 Task: Select a due date automation when advanced on, 2 days before a card is due add checklist with checklist "Resume" incomplete at 11:00 AM.
Action: Mouse moved to (1136, 84)
Screenshot: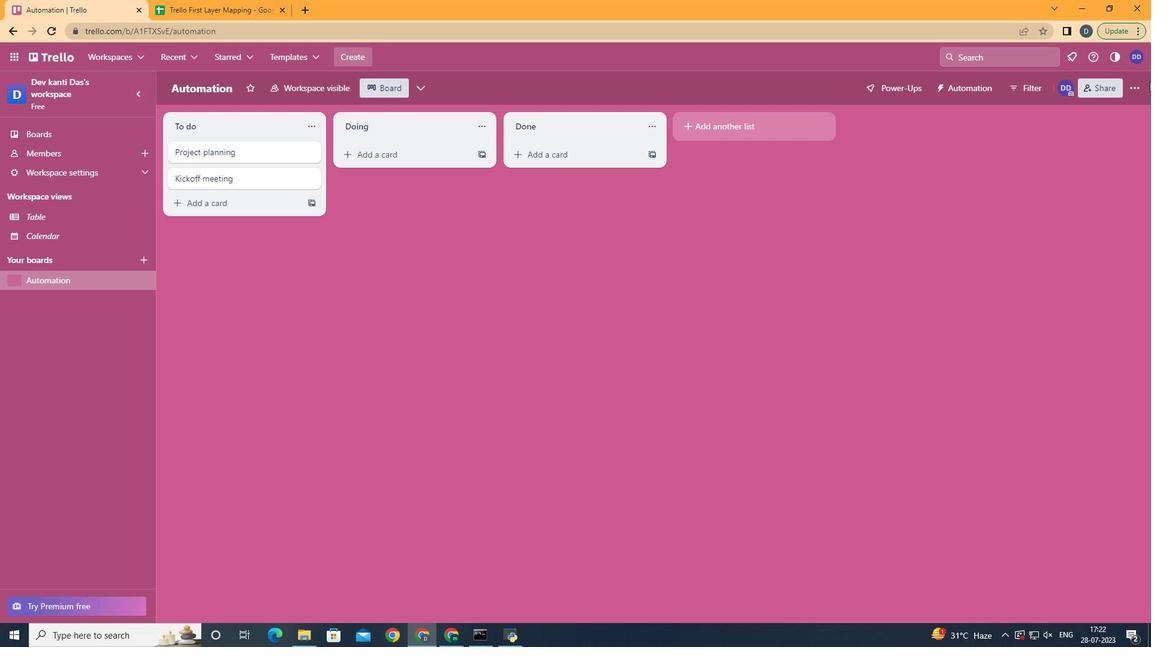 
Action: Mouse pressed left at (1136, 84)
Screenshot: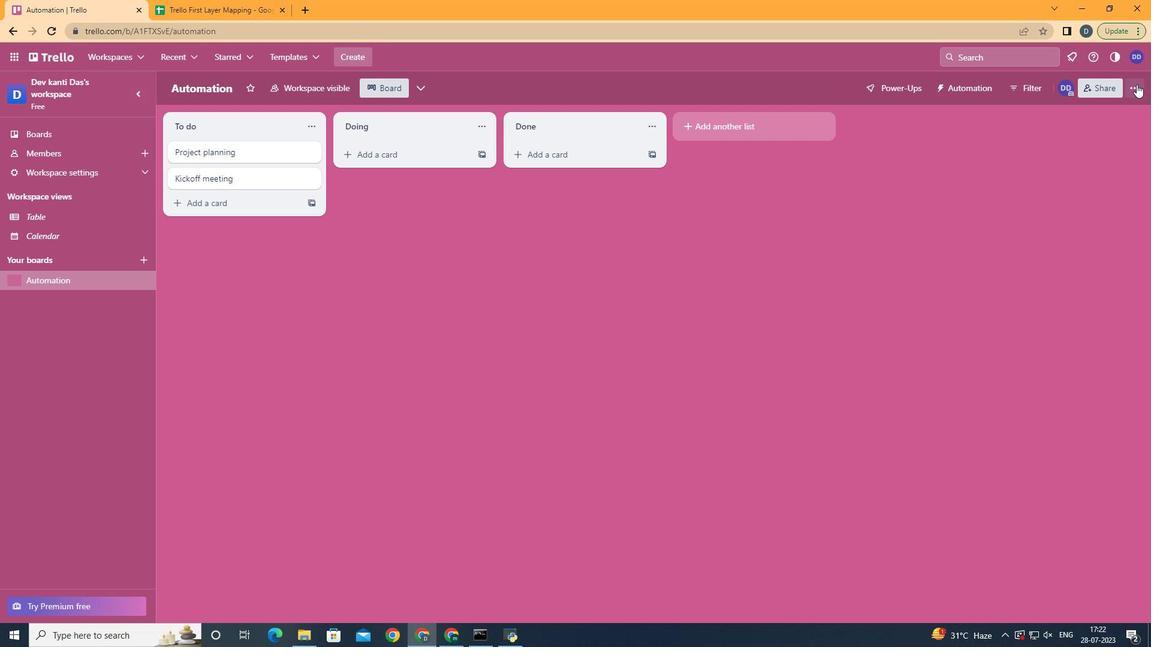 
Action: Mouse moved to (1049, 253)
Screenshot: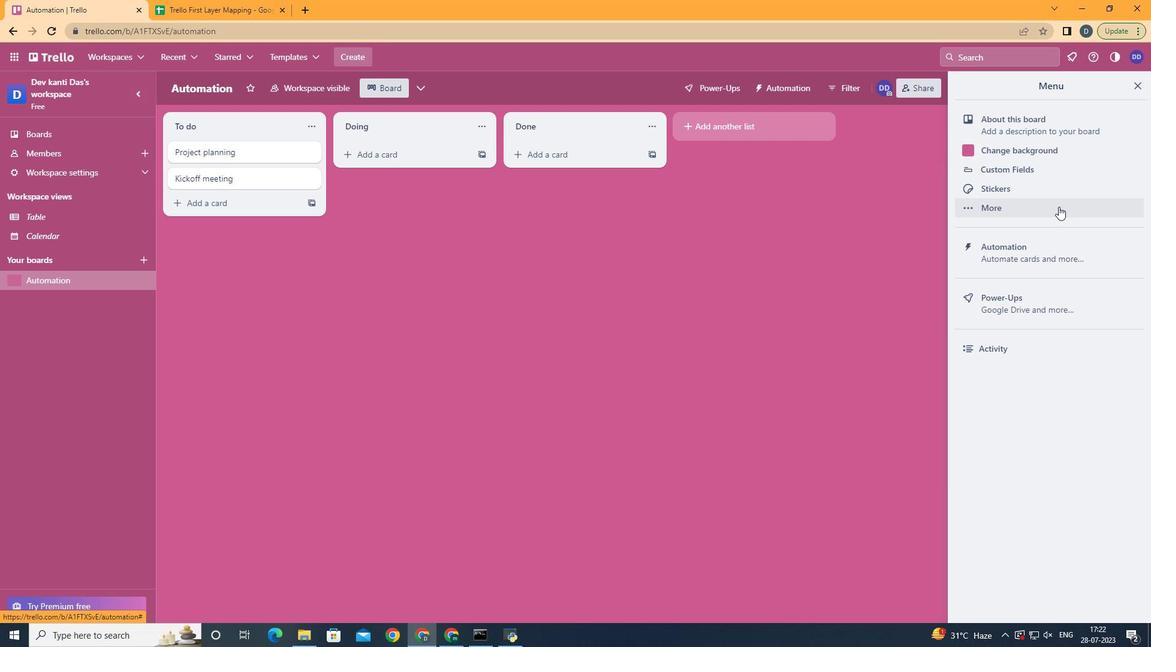 
Action: Mouse pressed left at (1049, 253)
Screenshot: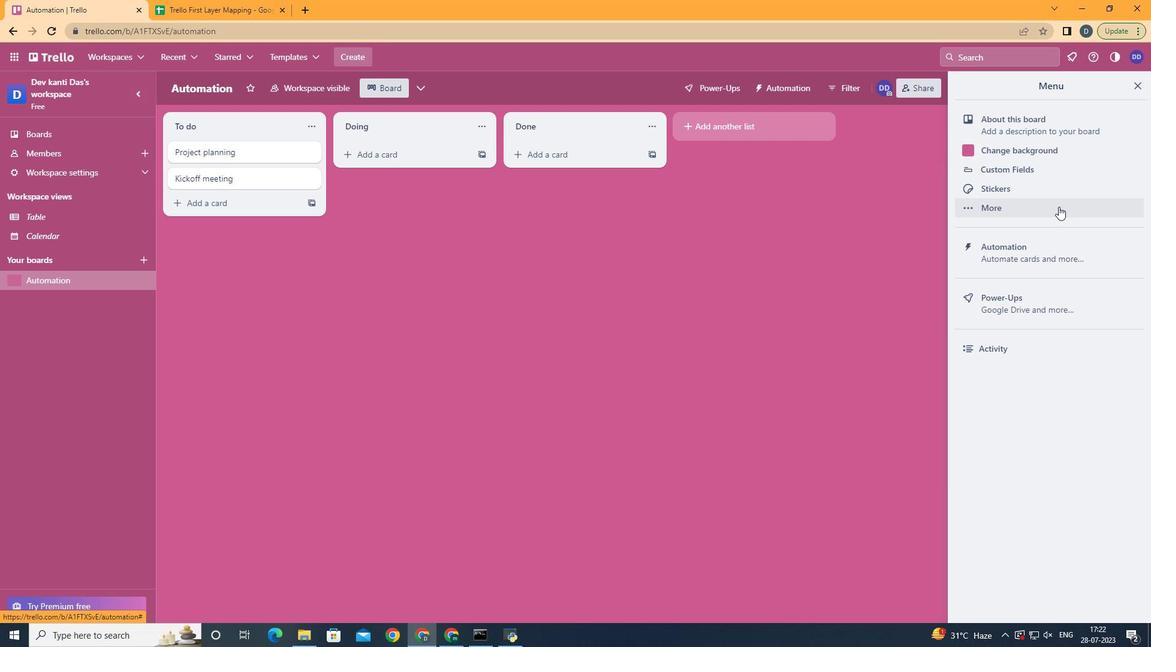 
Action: Mouse moved to (216, 245)
Screenshot: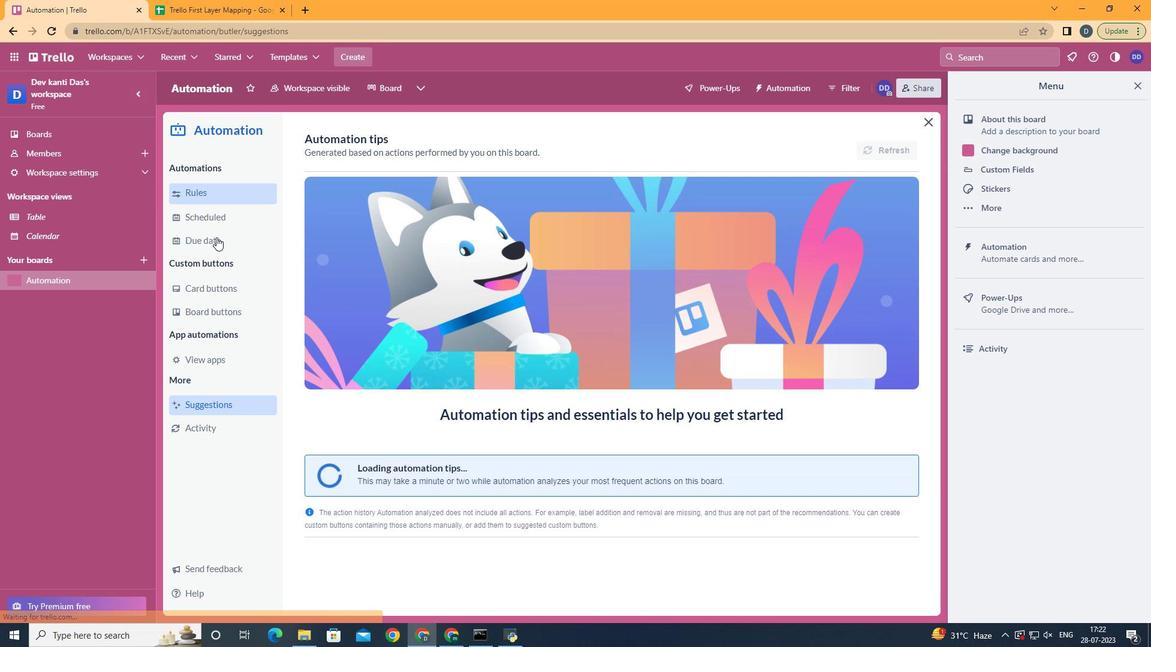 
Action: Mouse pressed left at (216, 245)
Screenshot: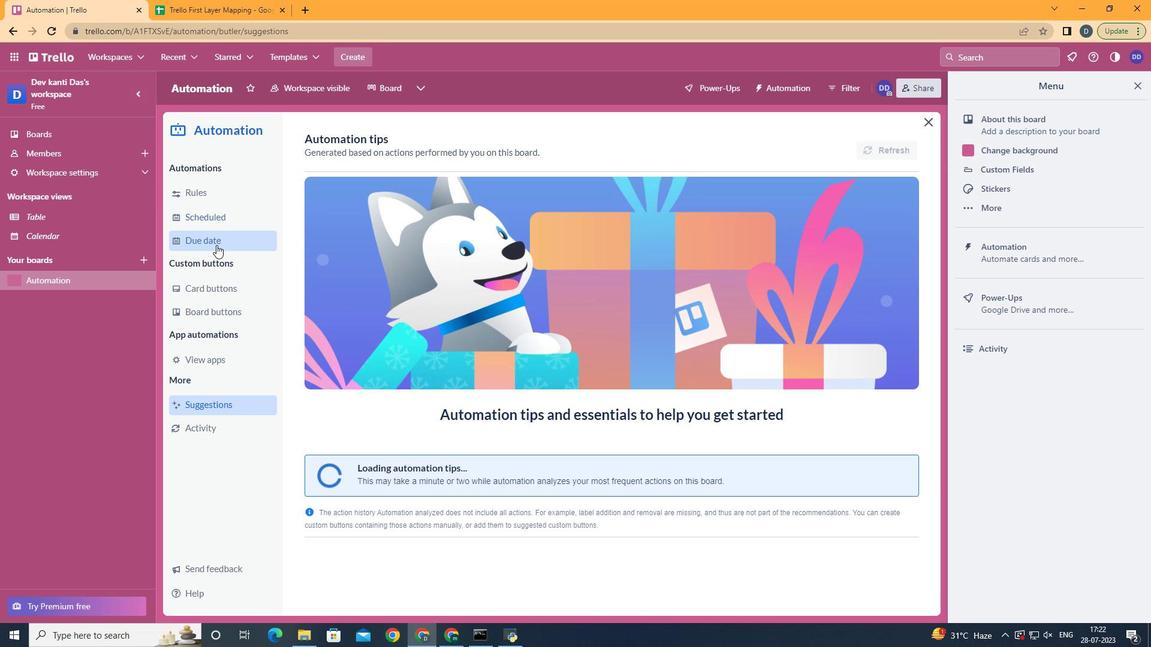 
Action: Mouse moved to (862, 139)
Screenshot: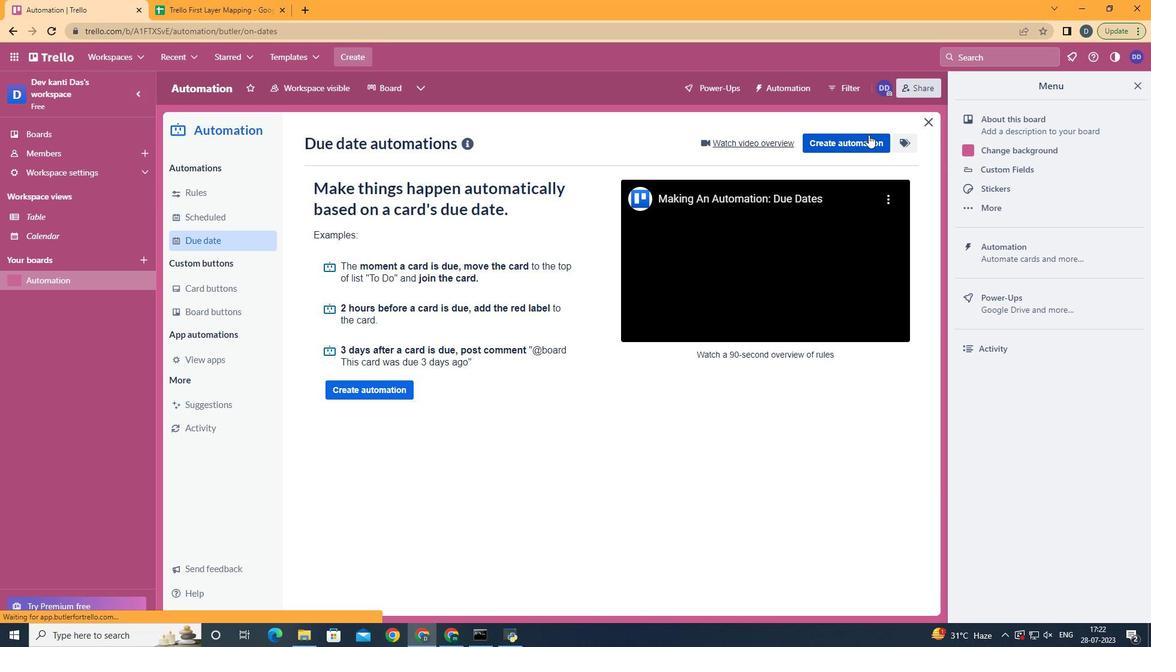 
Action: Mouse pressed left at (862, 139)
Screenshot: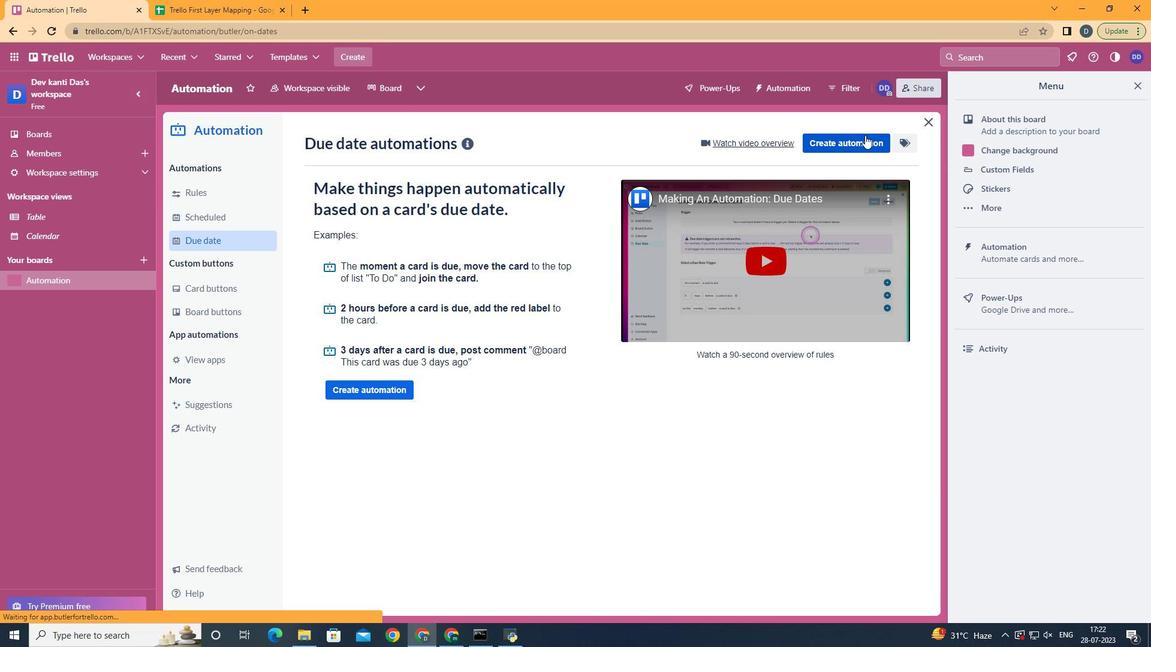 
Action: Mouse moved to (585, 259)
Screenshot: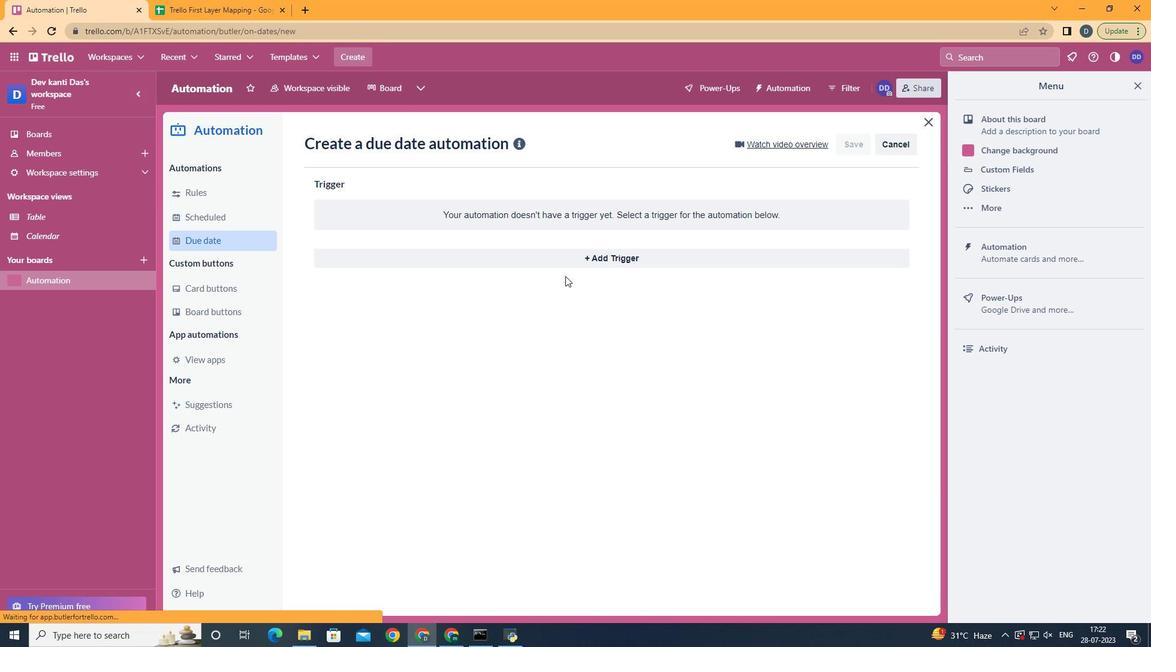 
Action: Mouse pressed left at (585, 259)
Screenshot: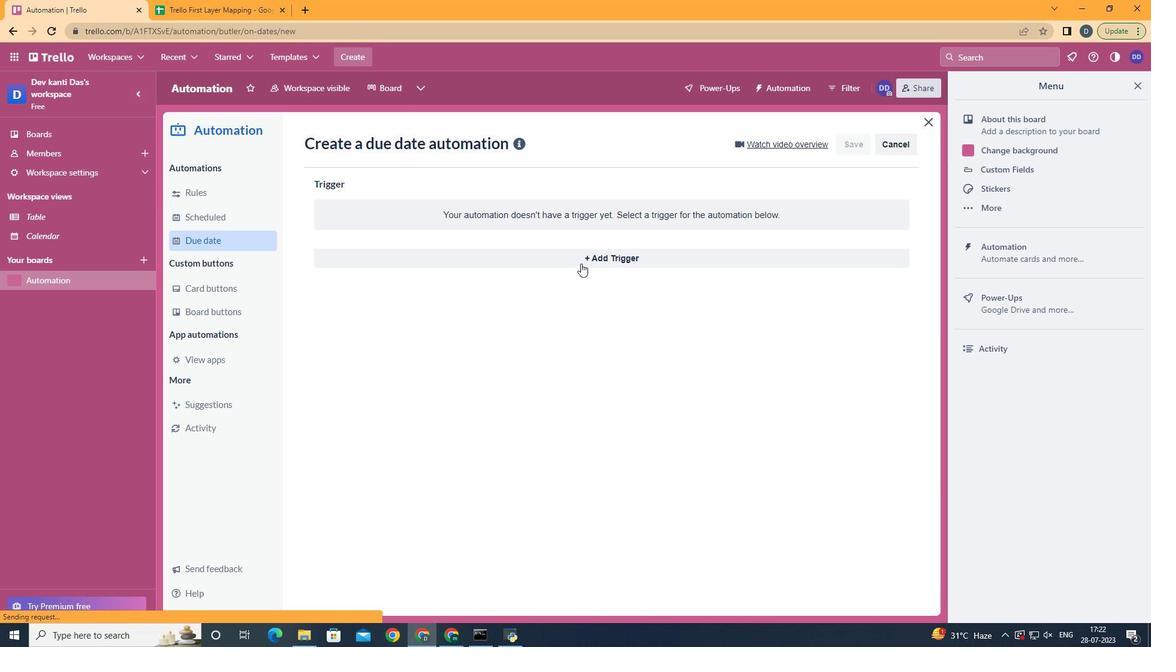 
Action: Mouse moved to (477, 441)
Screenshot: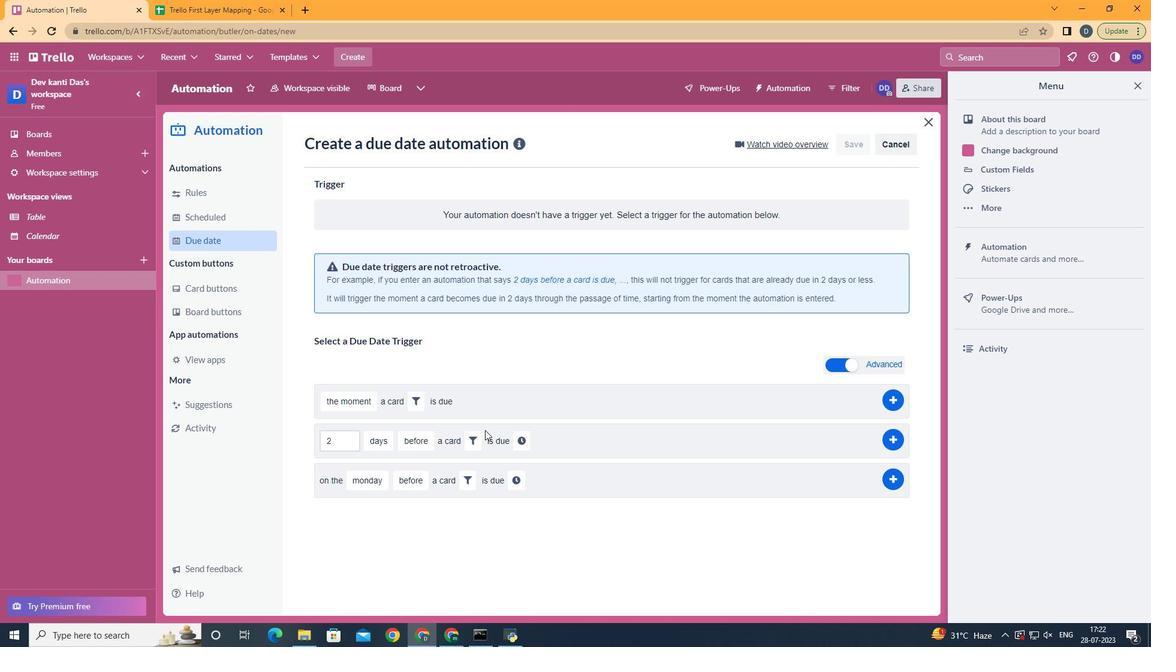 
Action: Mouse pressed left at (477, 441)
Screenshot: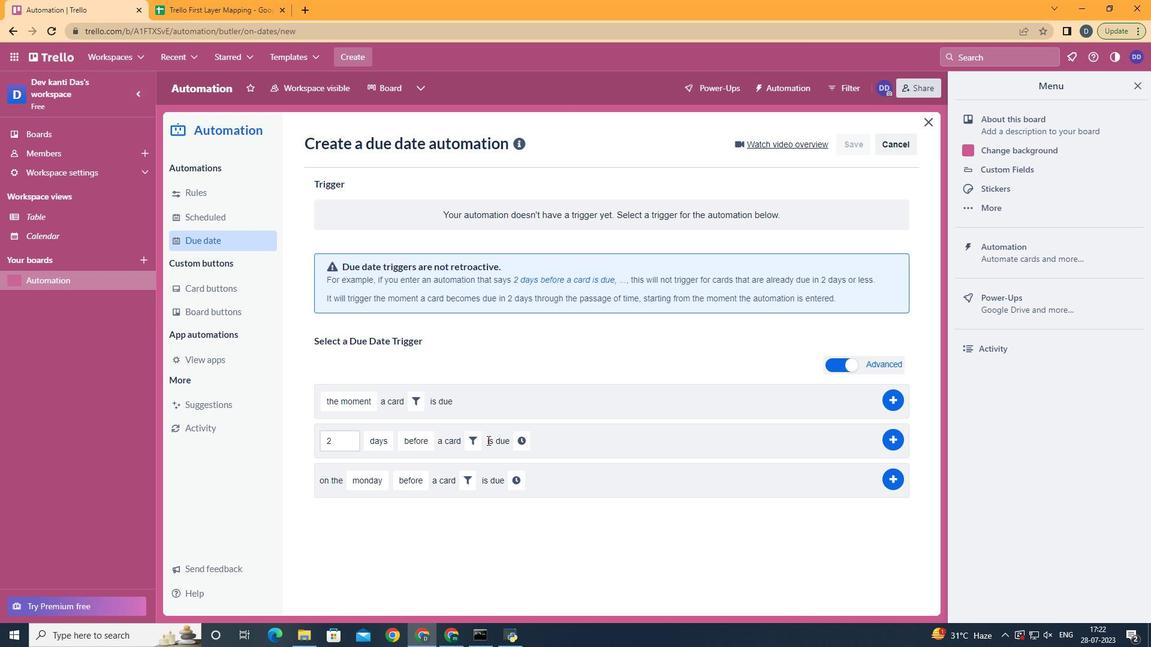 
Action: Mouse moved to (579, 480)
Screenshot: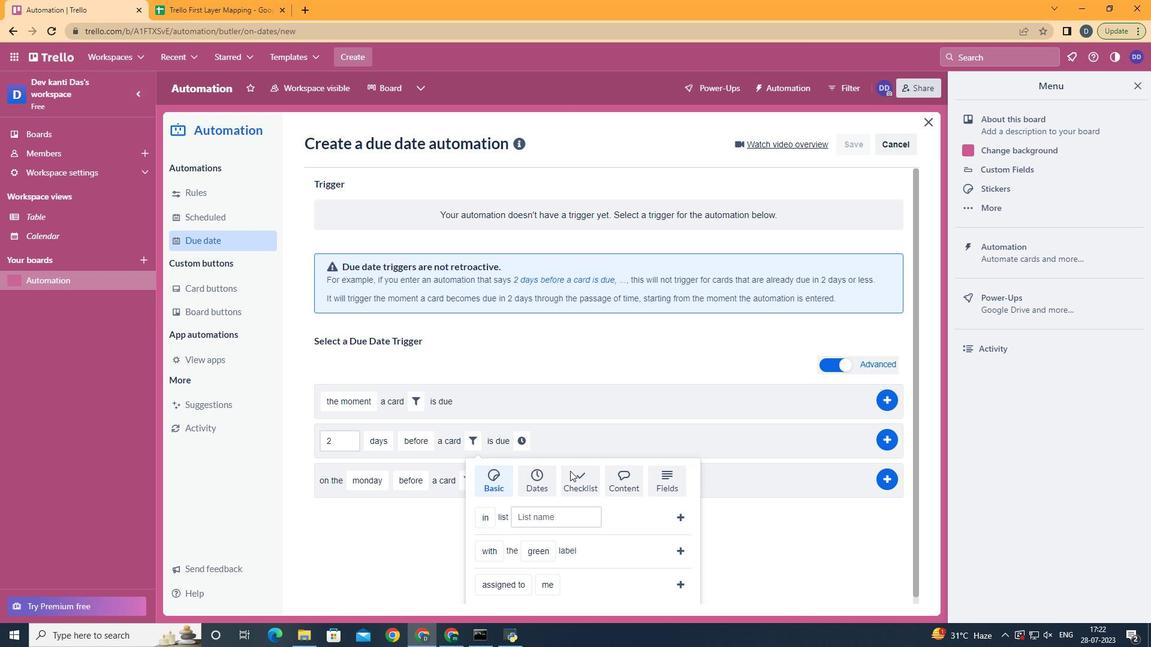 
Action: Mouse pressed left at (579, 480)
Screenshot: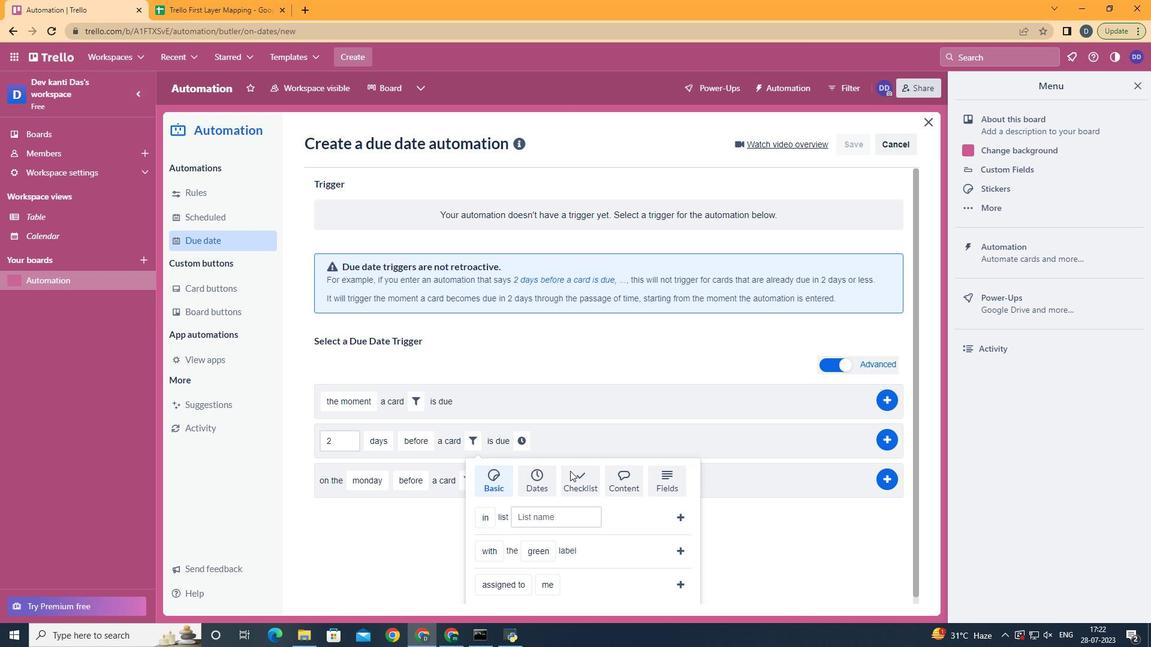 
Action: Mouse scrolled (579, 479) with delta (0, 0)
Screenshot: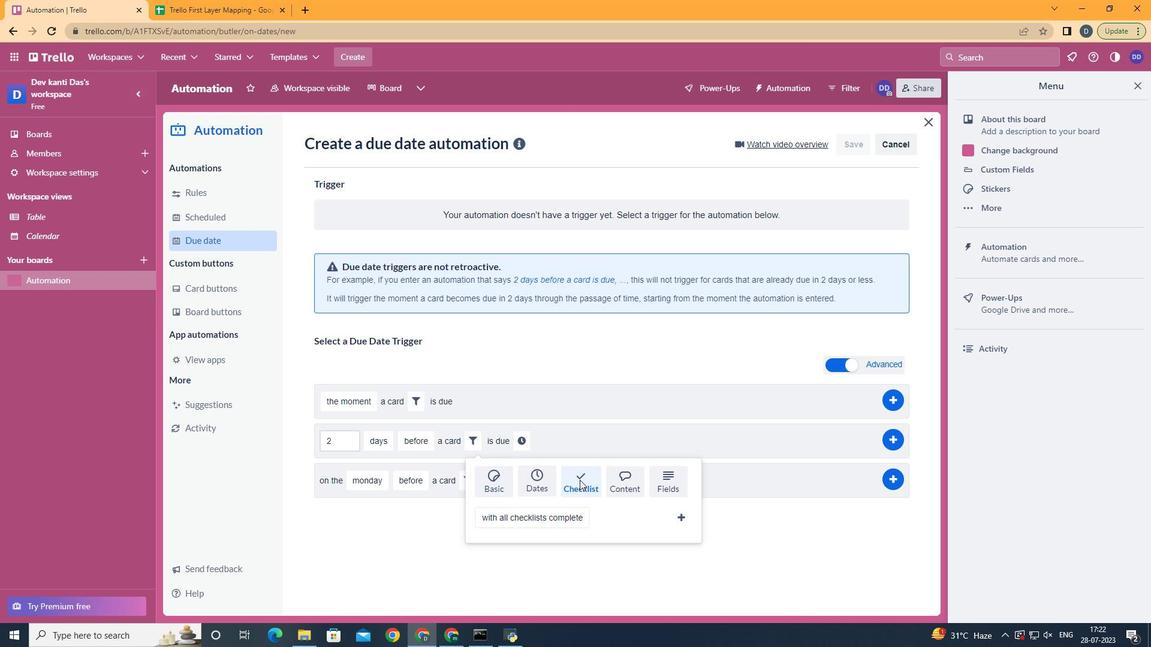 
Action: Mouse scrolled (579, 479) with delta (0, 0)
Screenshot: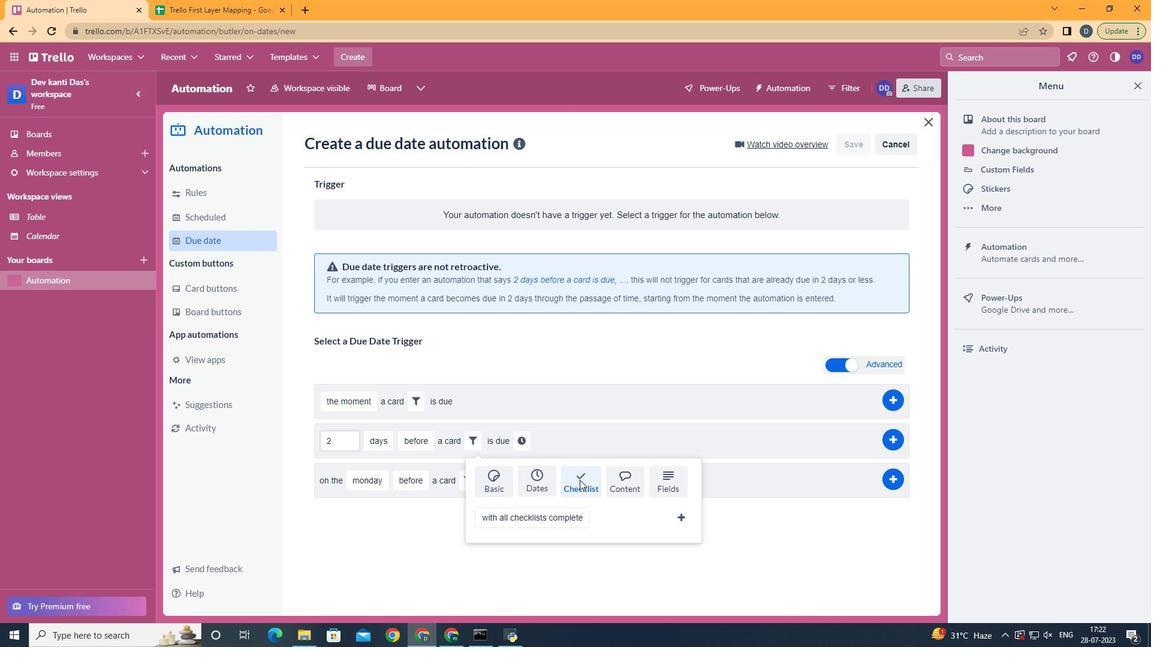 
Action: Mouse scrolled (579, 479) with delta (0, 0)
Screenshot: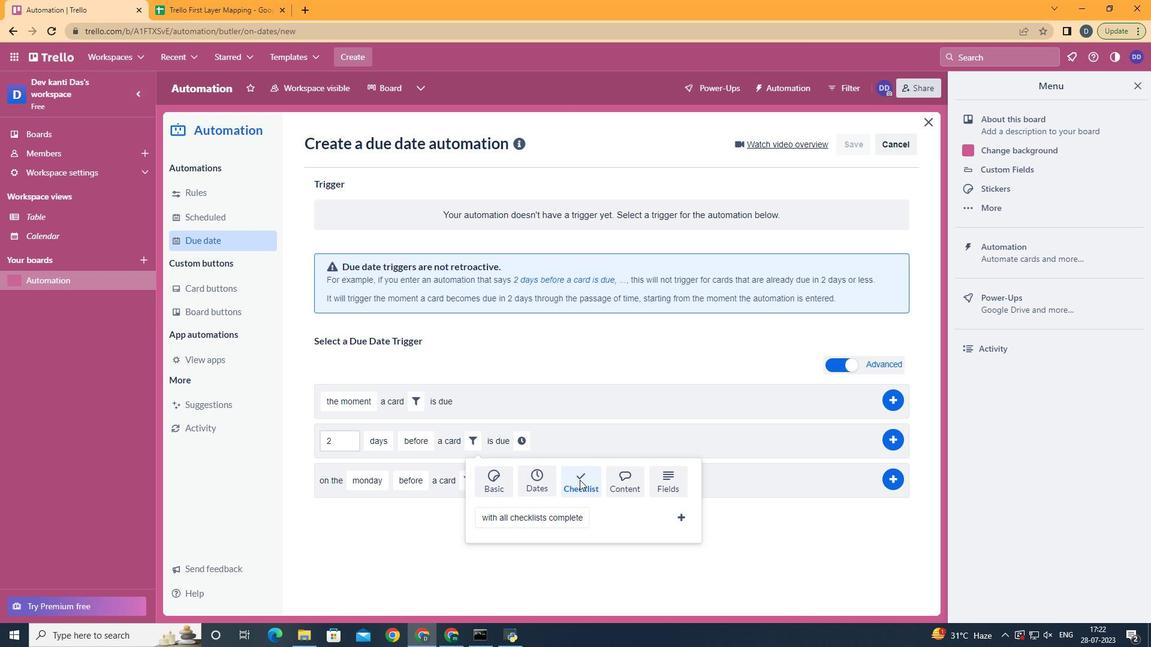 
Action: Mouse scrolled (579, 479) with delta (0, 0)
Screenshot: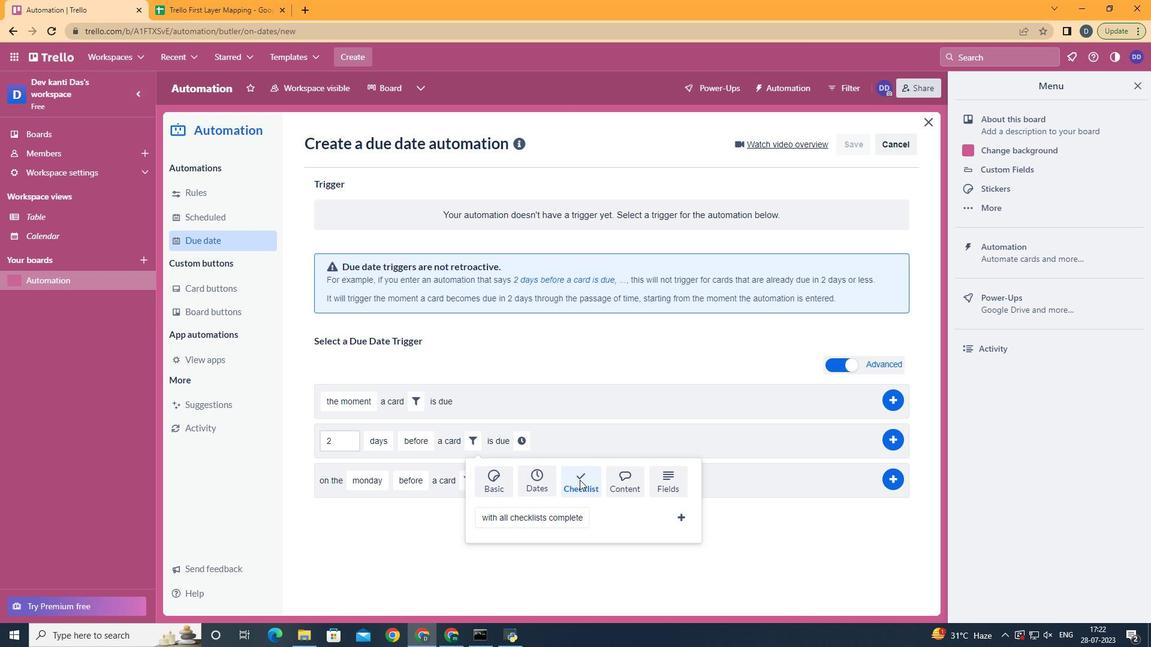 
Action: Mouse moved to (567, 453)
Screenshot: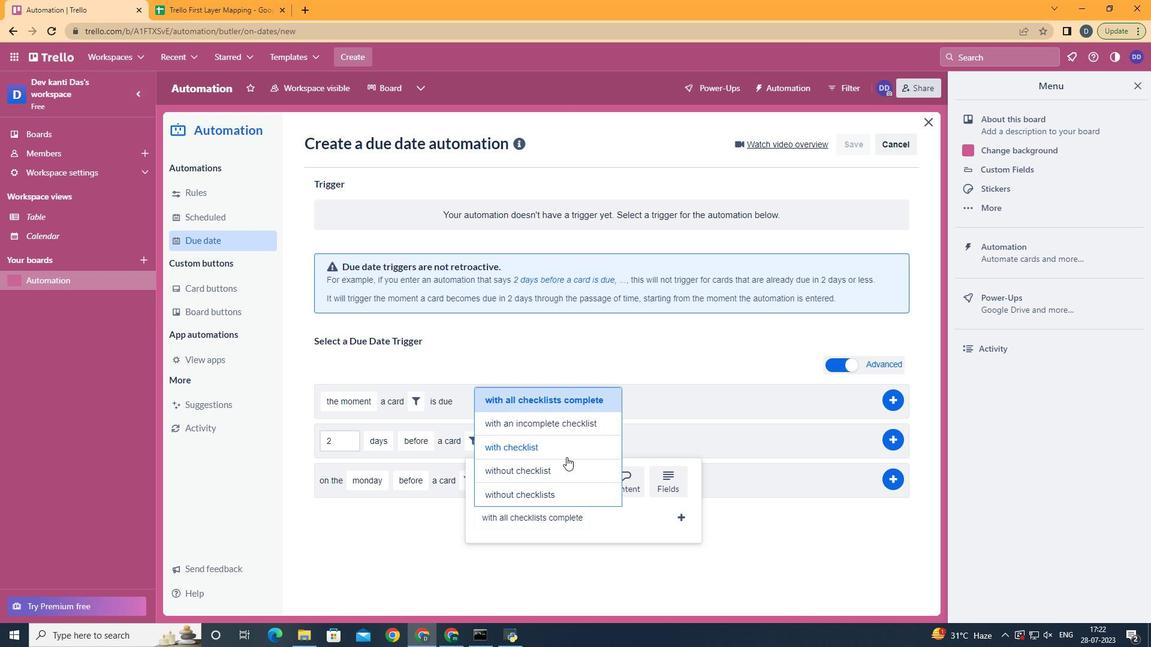 
Action: Mouse pressed left at (567, 453)
Screenshot: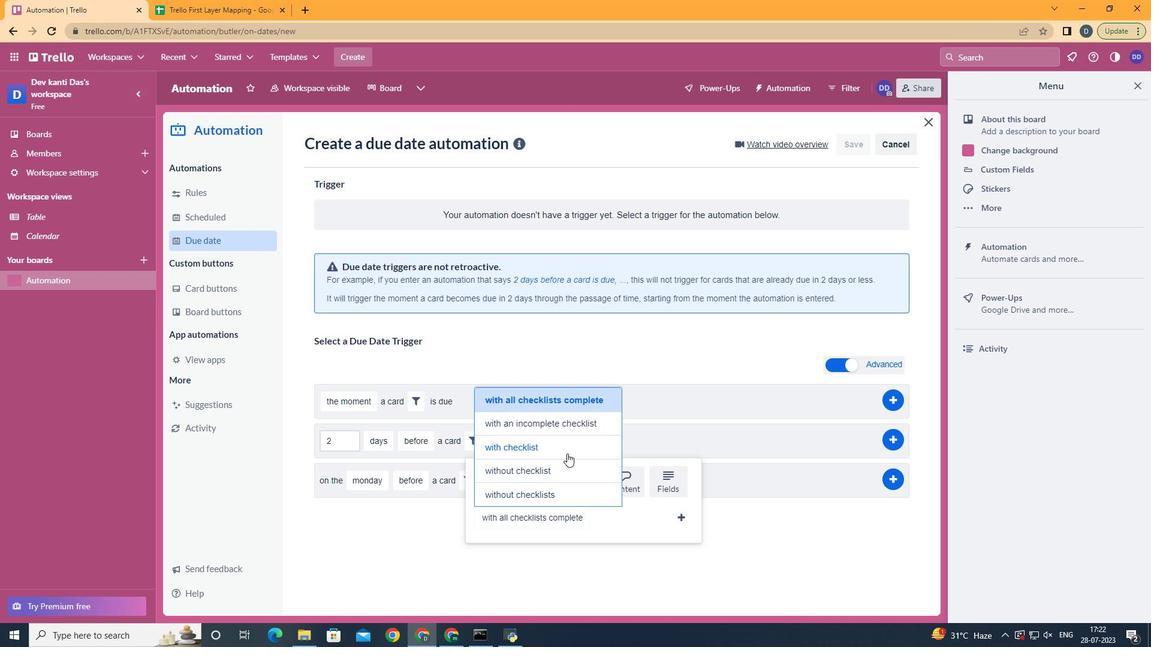
Action: Mouse moved to (610, 519)
Screenshot: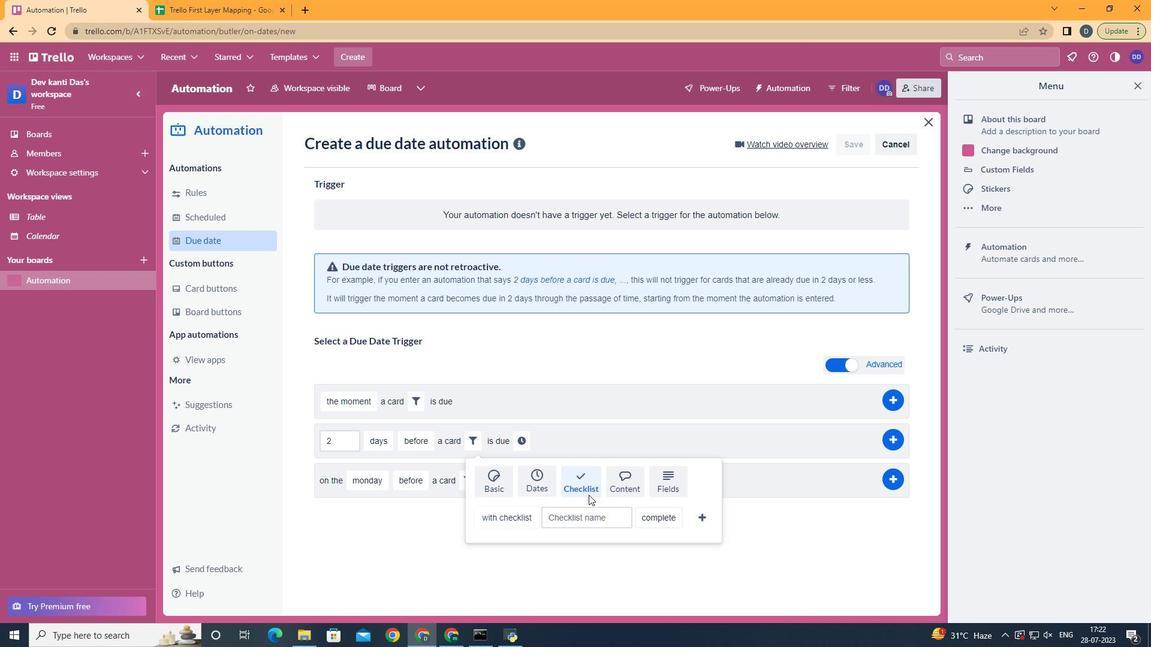 
Action: Mouse pressed left at (610, 519)
Screenshot: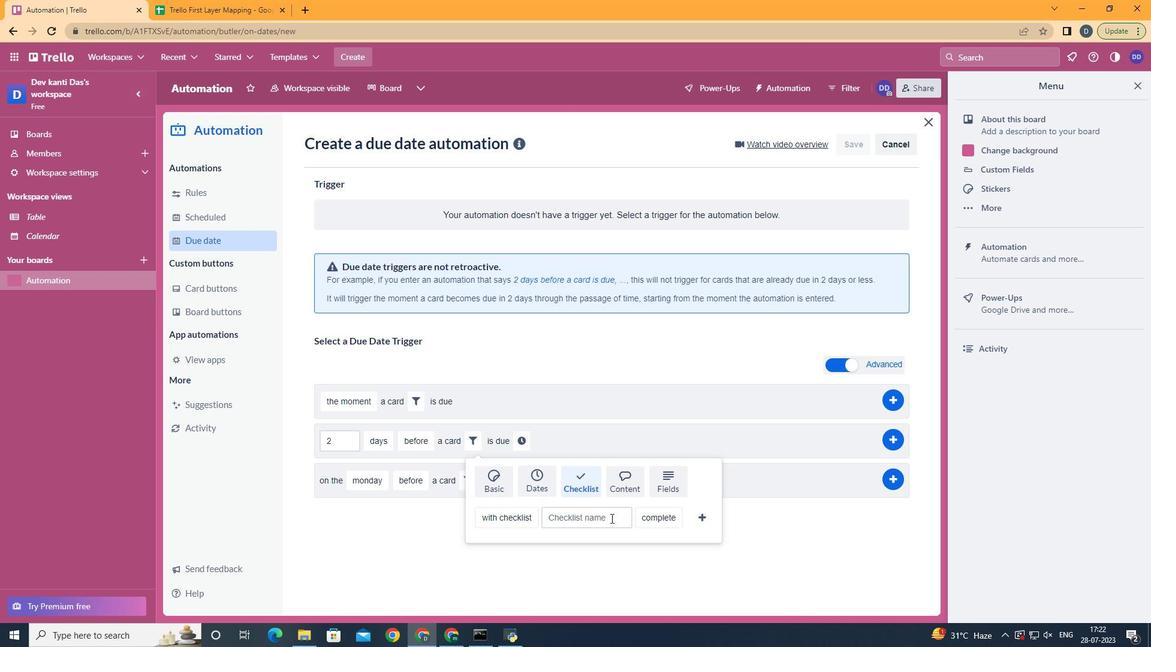
Action: Key pressed <Key.shift>Resume
Screenshot: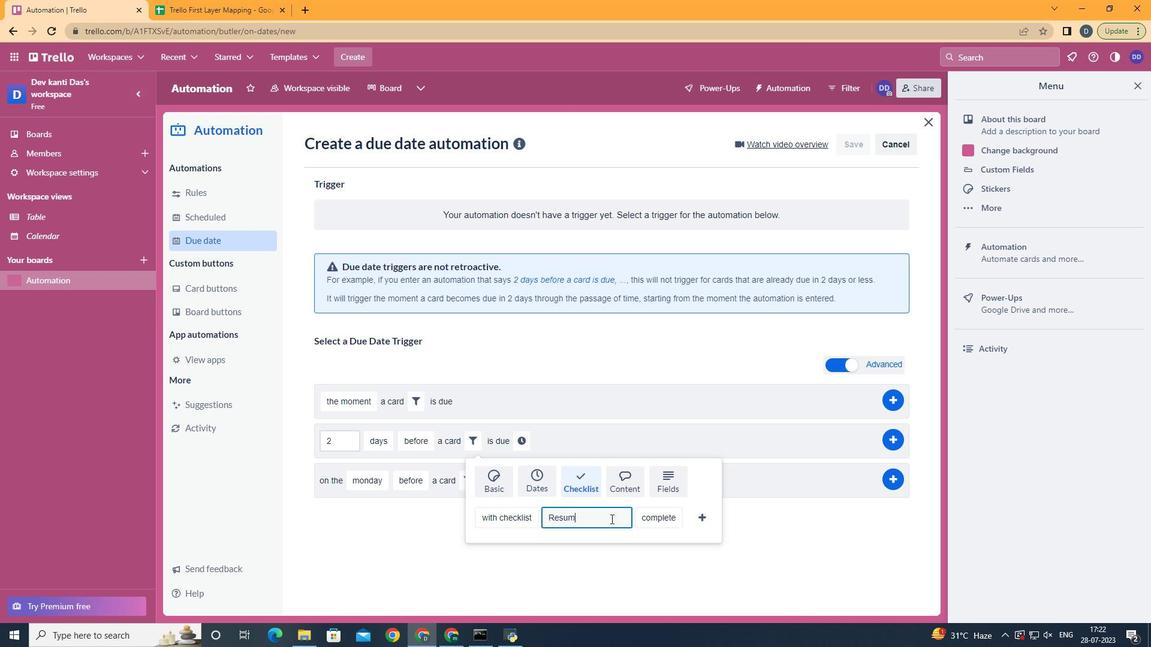 
Action: Mouse moved to (664, 561)
Screenshot: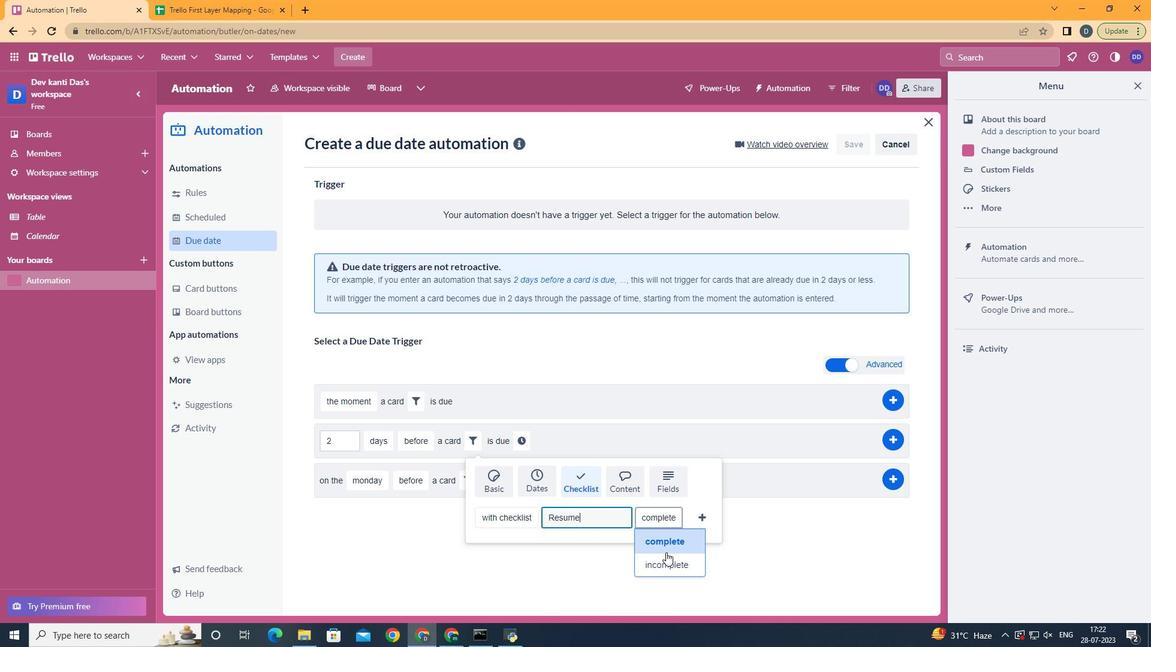 
Action: Mouse pressed left at (664, 561)
Screenshot: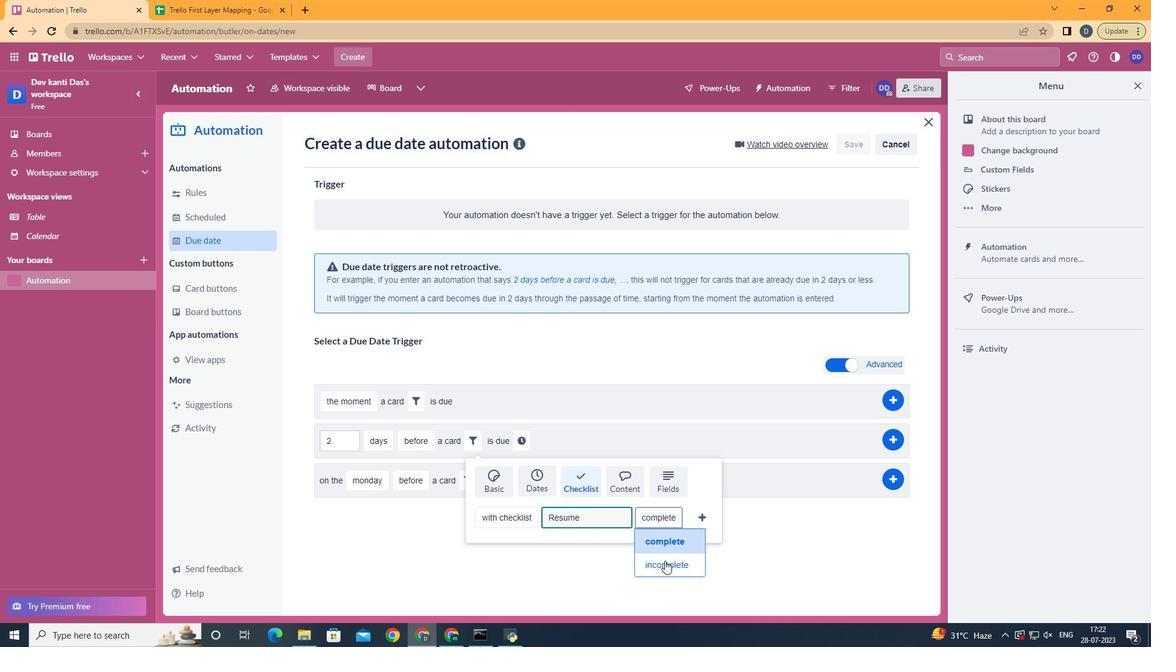 
Action: Mouse moved to (711, 517)
Screenshot: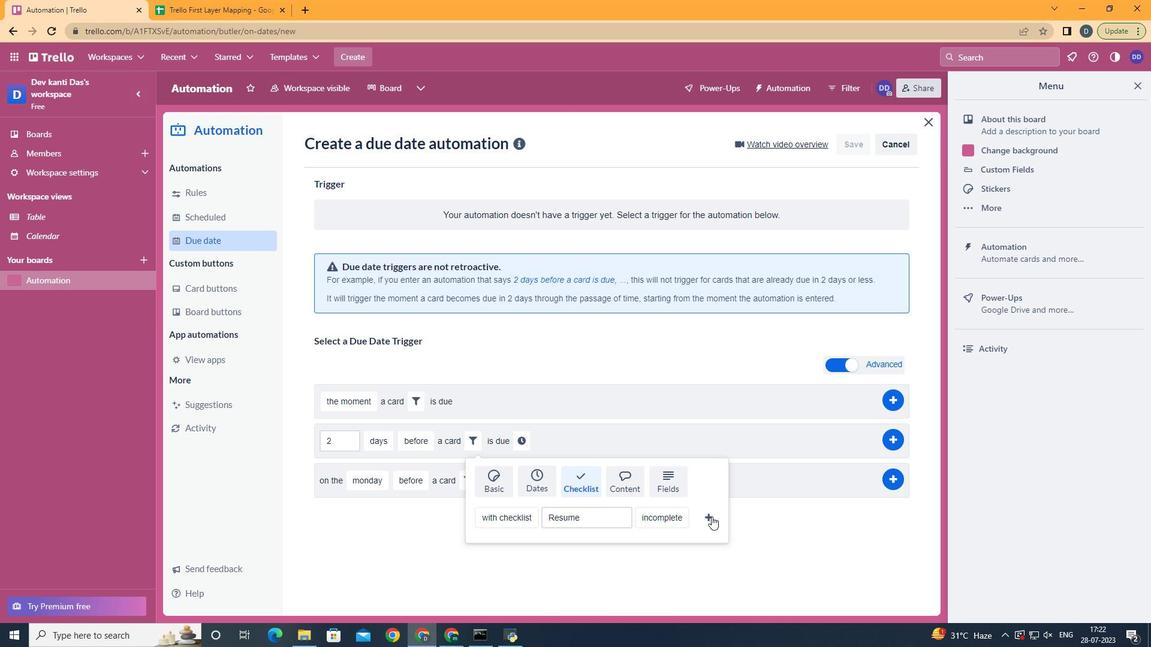 
Action: Mouse pressed left at (711, 517)
Screenshot: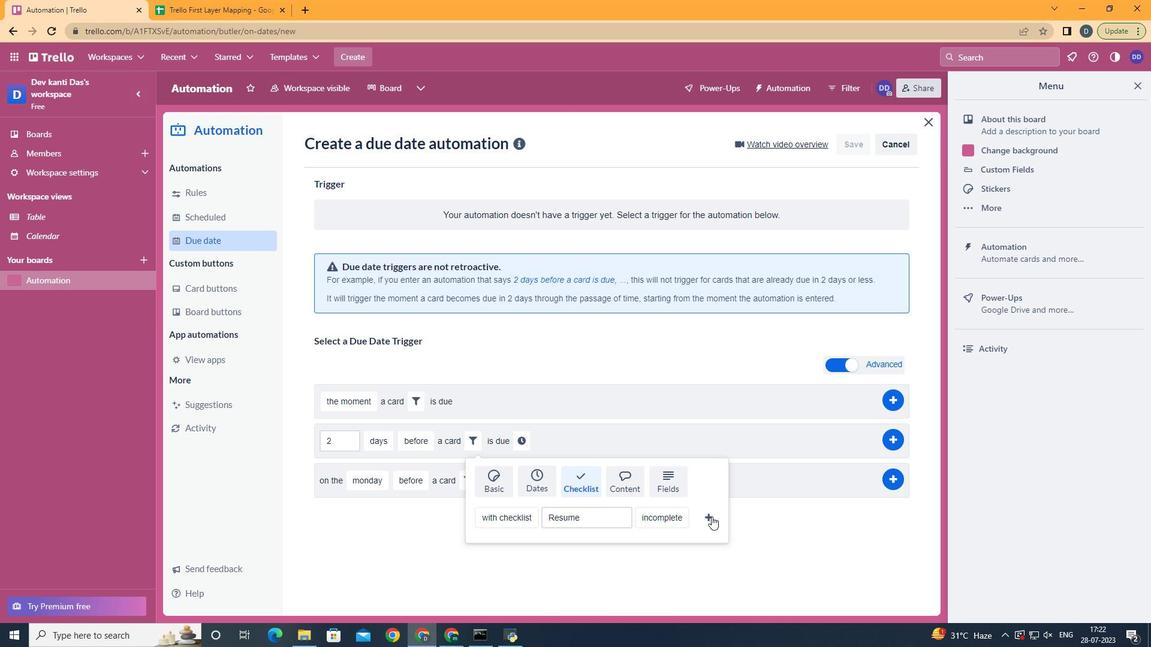 
Action: Mouse moved to (682, 440)
Screenshot: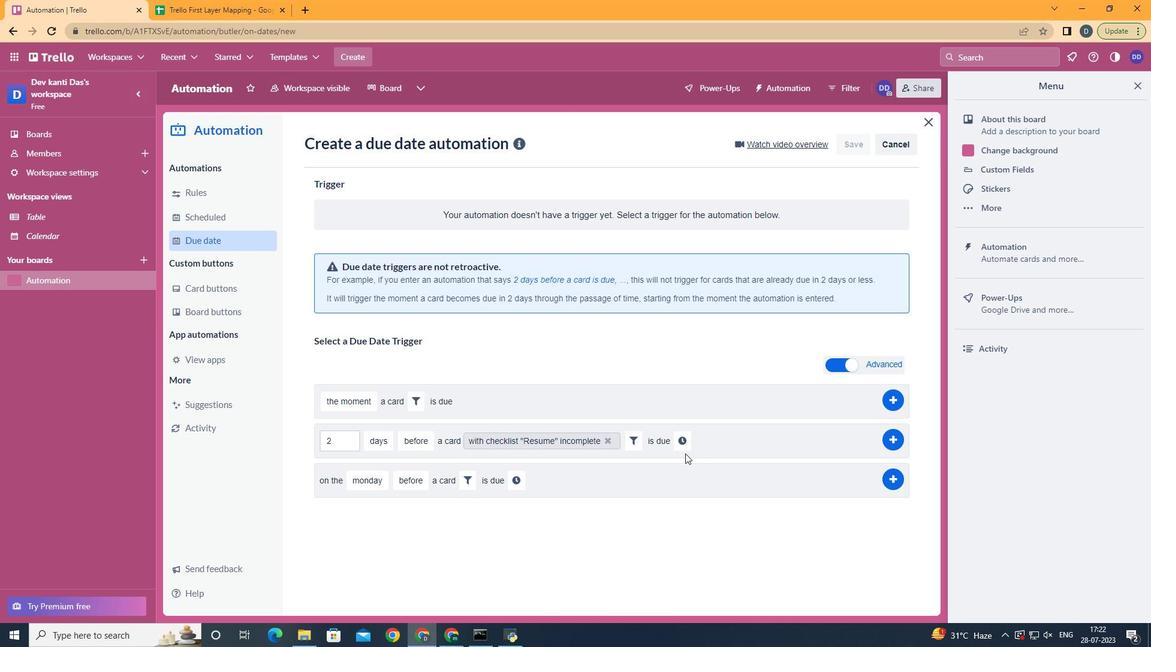 
Action: Mouse pressed left at (682, 440)
Screenshot: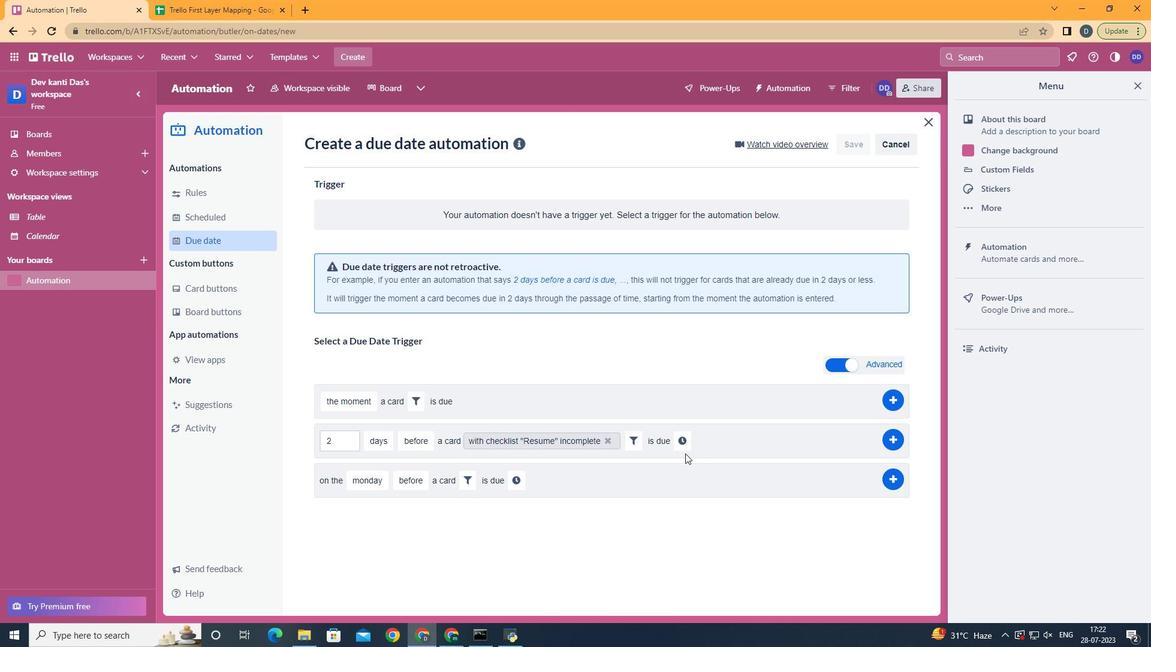 
Action: Mouse moved to (698, 451)
Screenshot: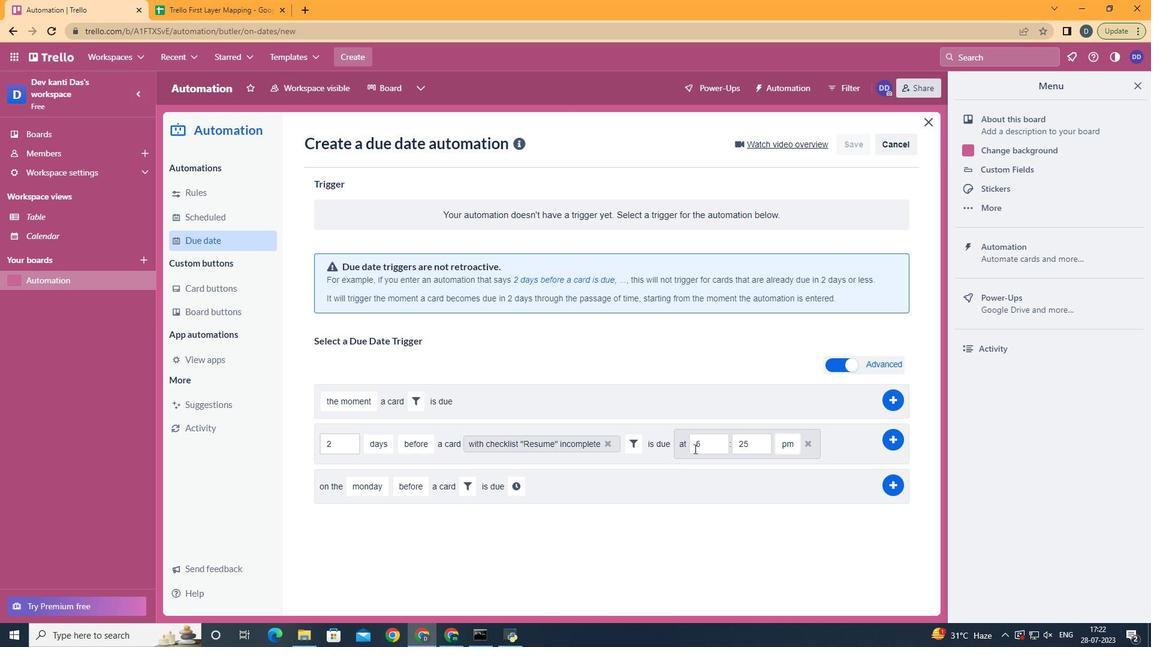 
Action: Mouse pressed left at (698, 451)
Screenshot: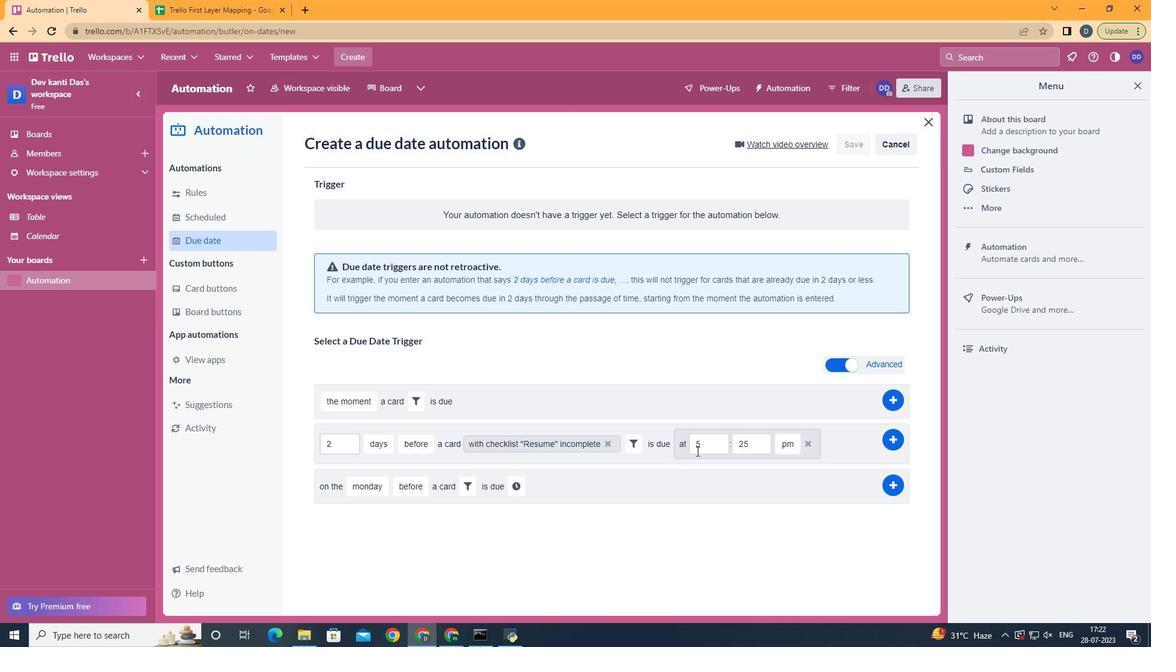 
Action: Key pressed <Key.backspace>11
Screenshot: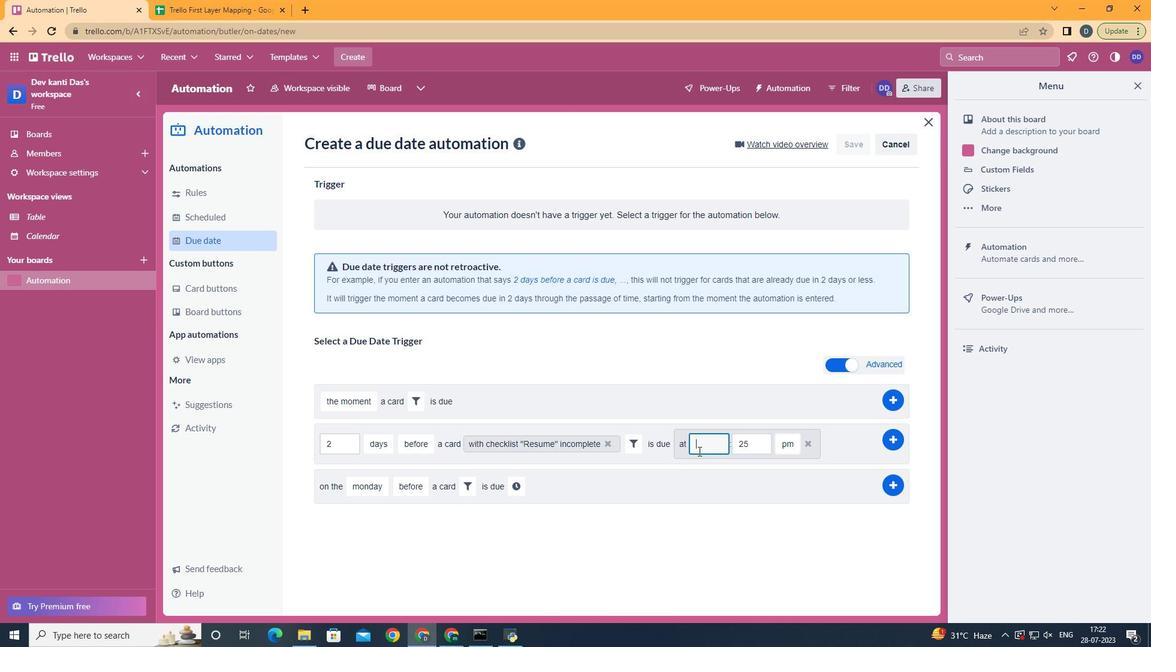 
Action: Mouse moved to (766, 444)
Screenshot: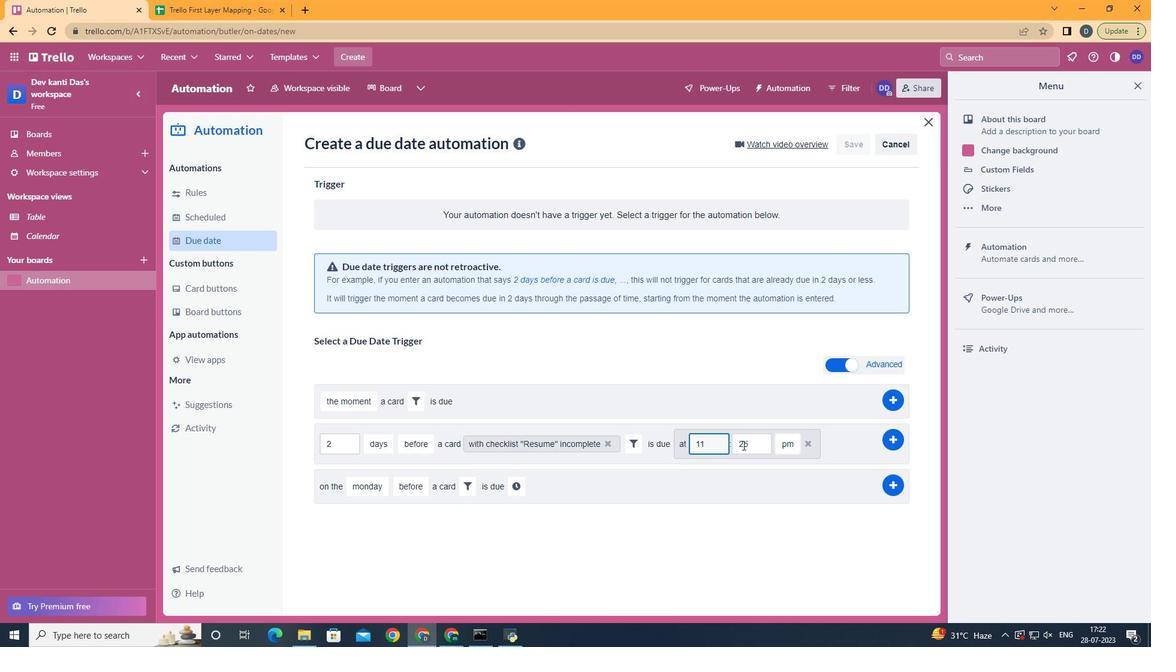 
Action: Mouse pressed left at (766, 444)
Screenshot: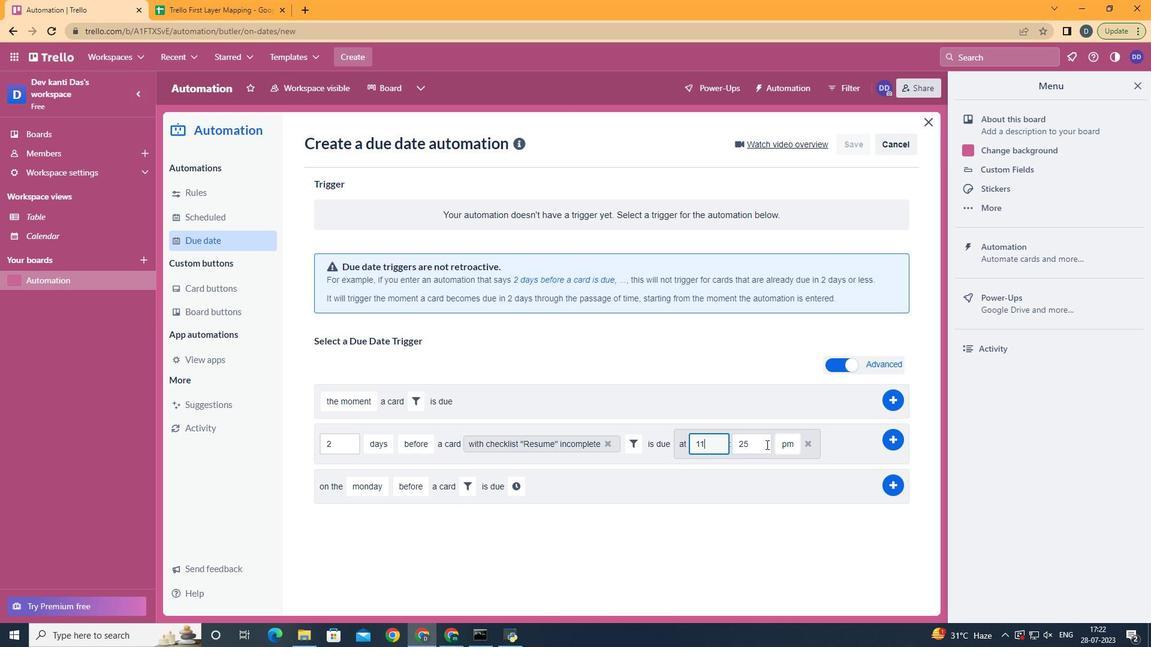 
Action: Mouse moved to (755, 446)
Screenshot: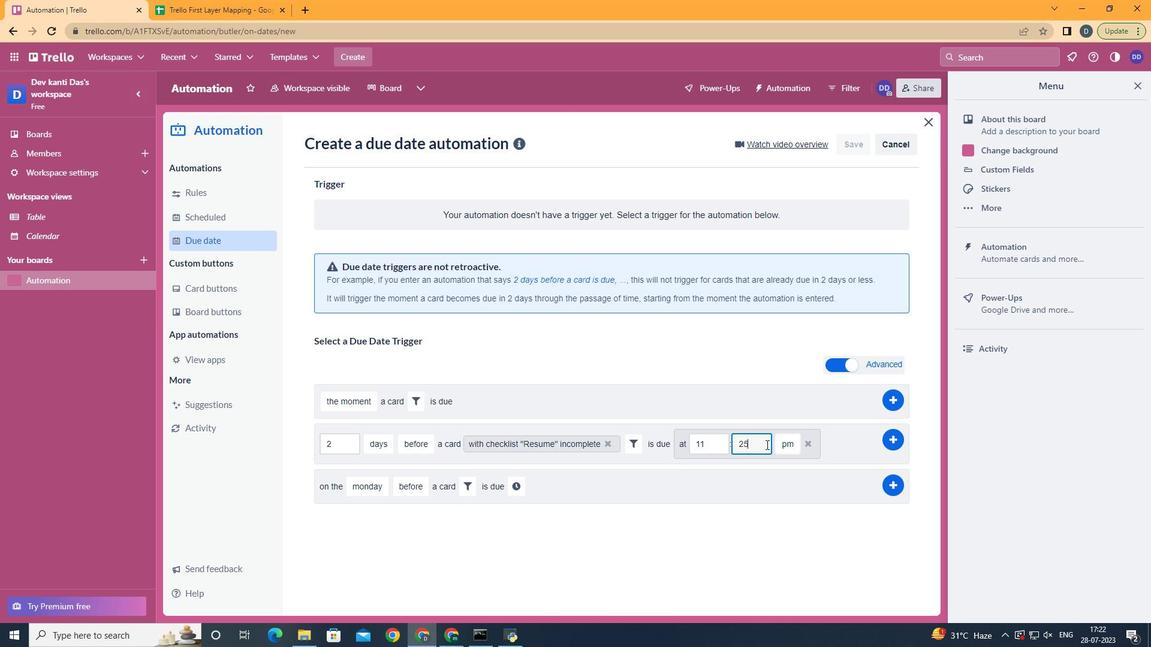 
Action: Key pressed <Key.backspace><Key.backspace>00
Screenshot: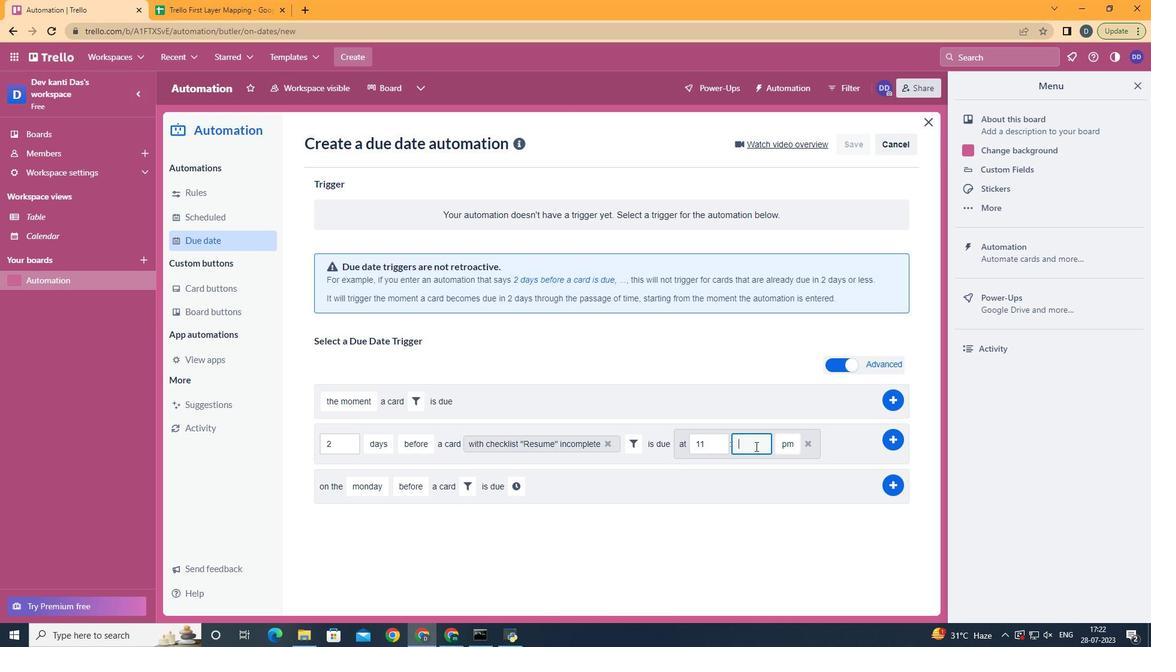 
Action: Mouse moved to (794, 469)
Screenshot: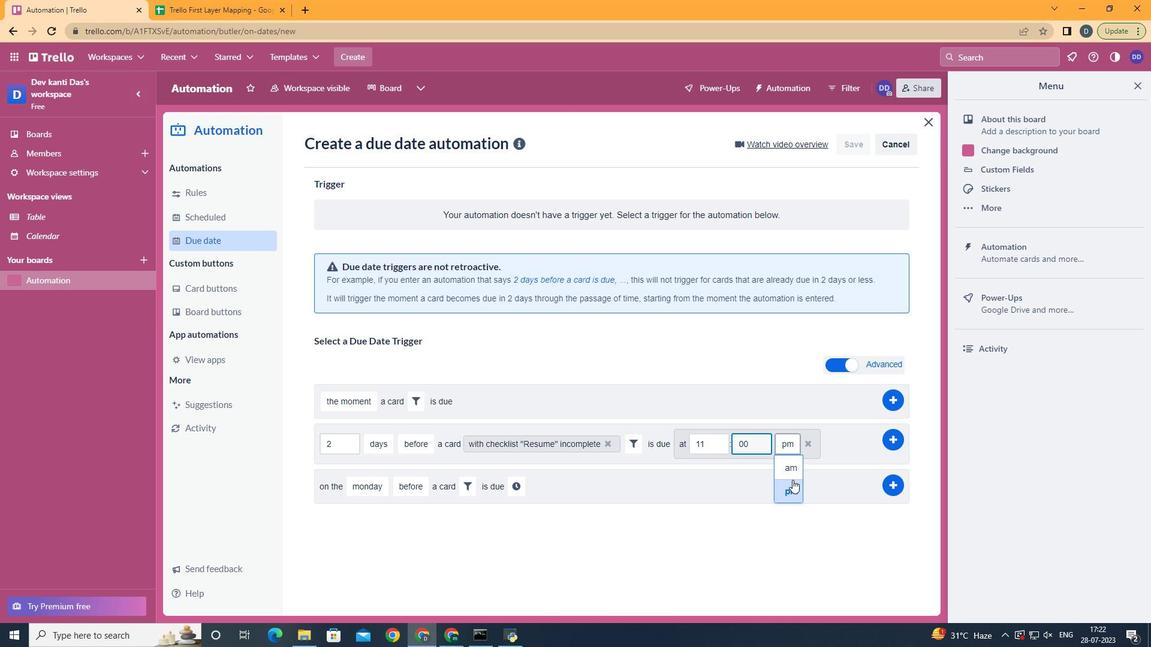 
Action: Mouse pressed left at (794, 469)
Screenshot: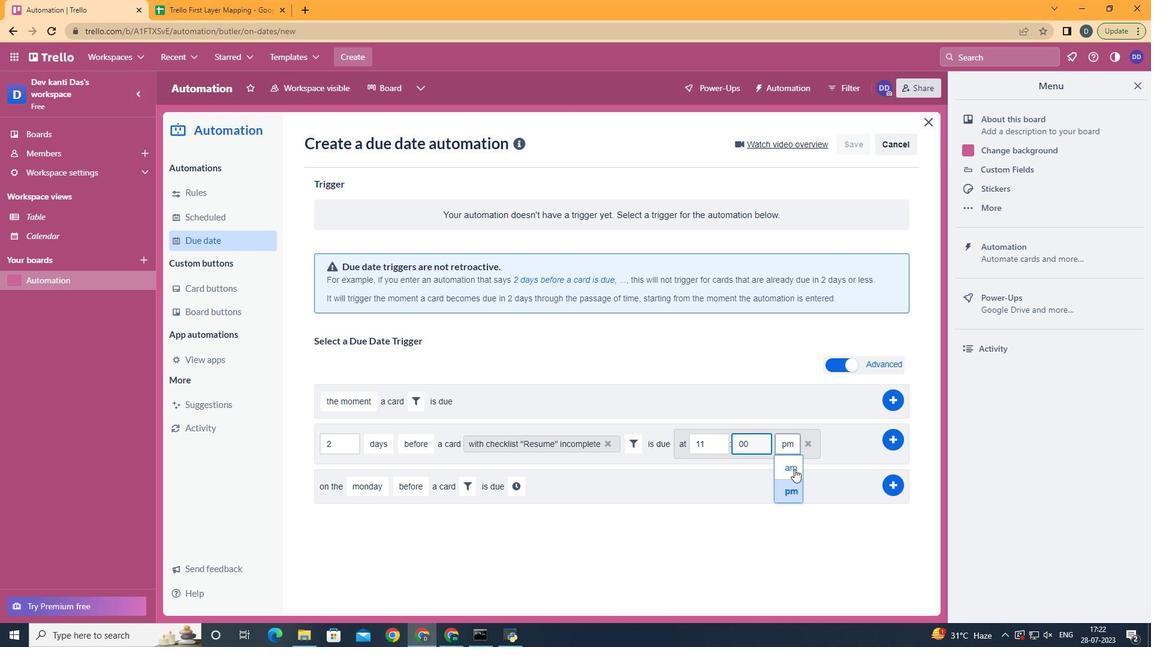 
